 Task: Create New Customer with Customer Name: Heartbeat Nation, Billing Address Line1: 4735 Huntz Lane, Billing Address Line2:  Bolton, Billing Address Line3:  Massachusetts 01740, Cell Number: 248-559-8029_x000D_

Action: Mouse moved to (144, 24)
Screenshot: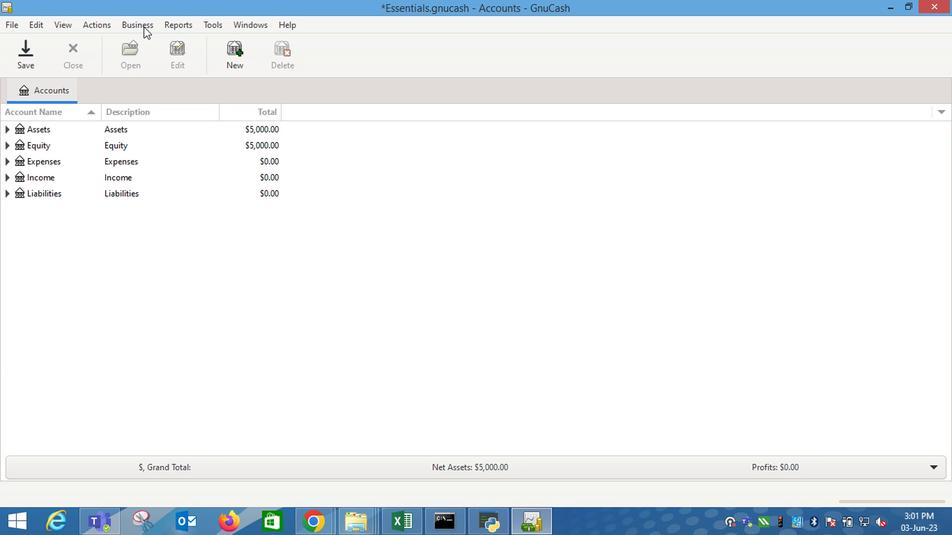 
Action: Mouse pressed left at (144, 24)
Screenshot: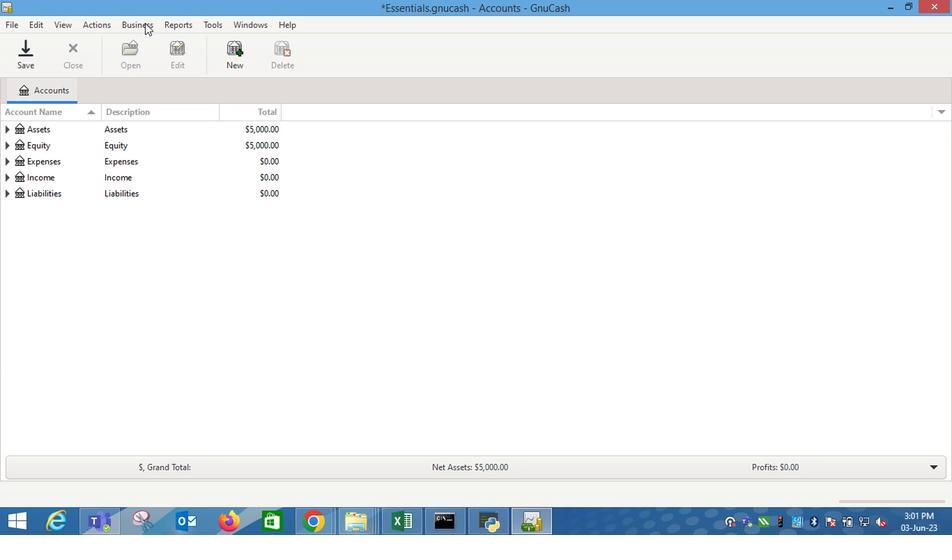 
Action: Mouse moved to (325, 63)
Screenshot: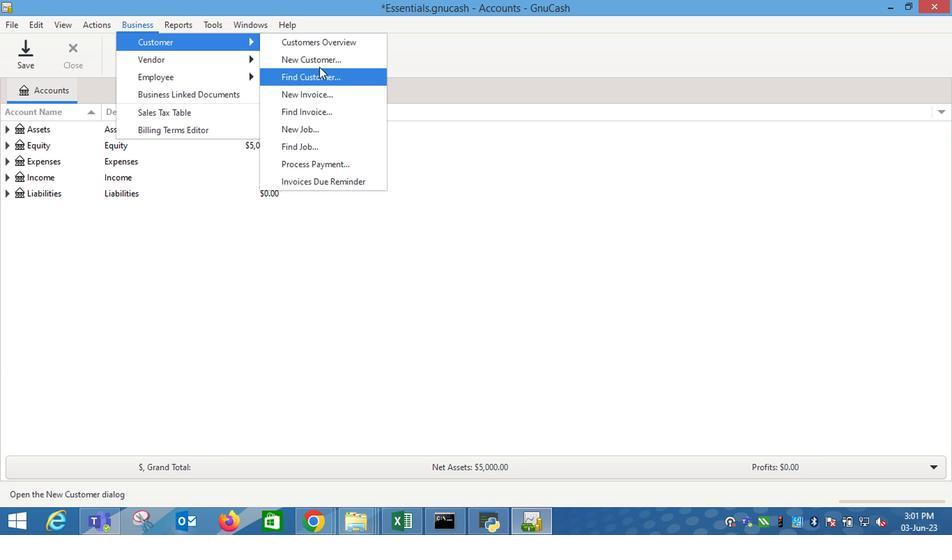 
Action: Mouse pressed left at (325, 63)
Screenshot: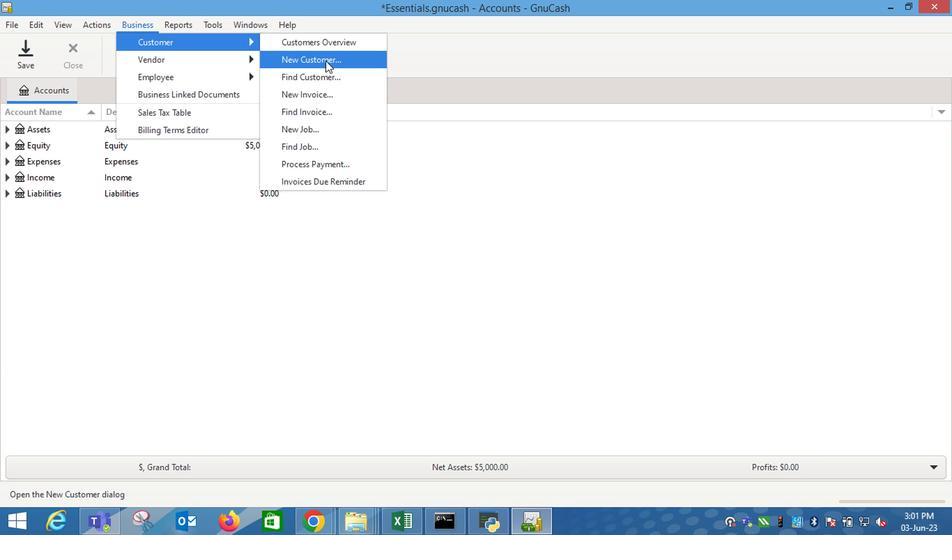 
Action: Mouse moved to (725, 217)
Screenshot: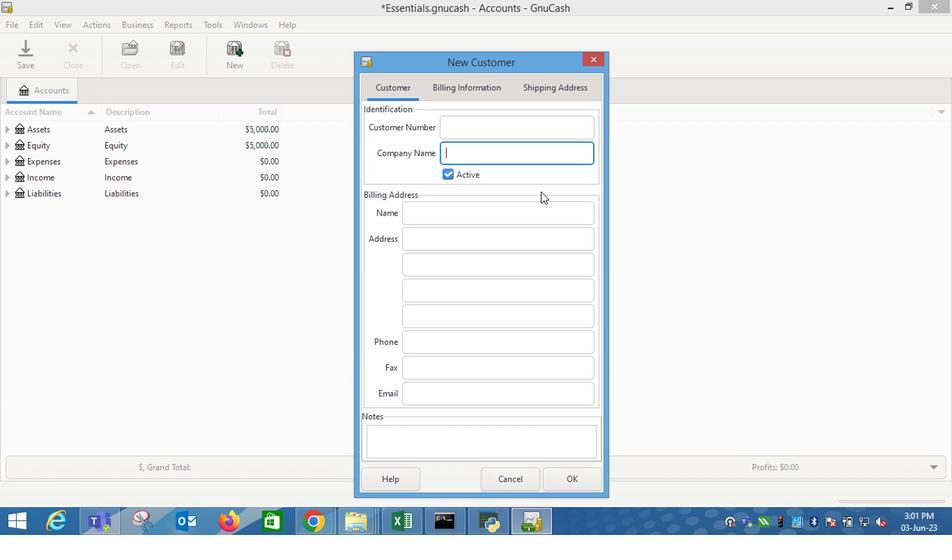 
Action: Key pressed <Key.shift_r>Heartbeat<Key.space><Key.shift_r>Nation<Key.tab><Key.tab><Key.tab>4735<Key.space><Key.shift_r>Huntz<Key.space><Key.shift_r>Lane<Key.tab><Key.shift_r>Bolton<Key.tab><Key.shift_r>Massachu
Screenshot: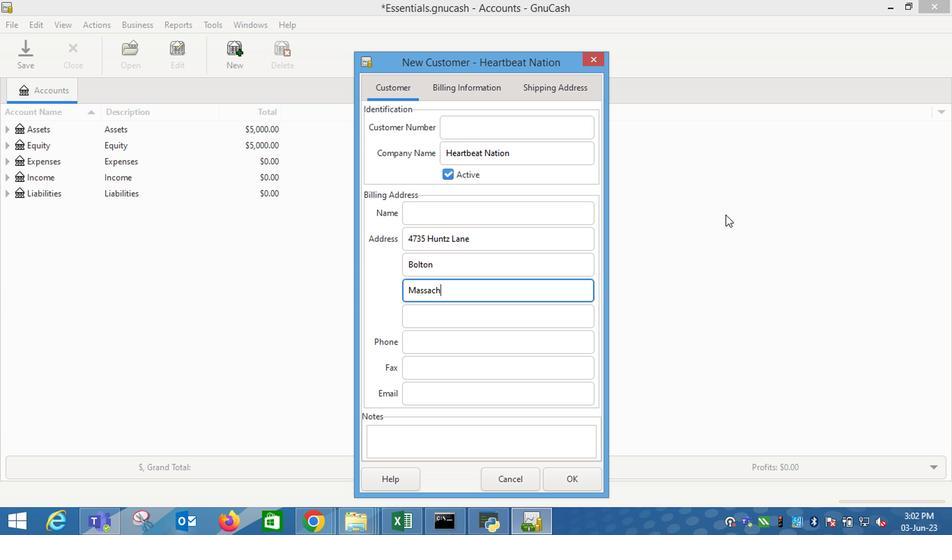 
Action: Mouse moved to (726, 219)
Screenshot: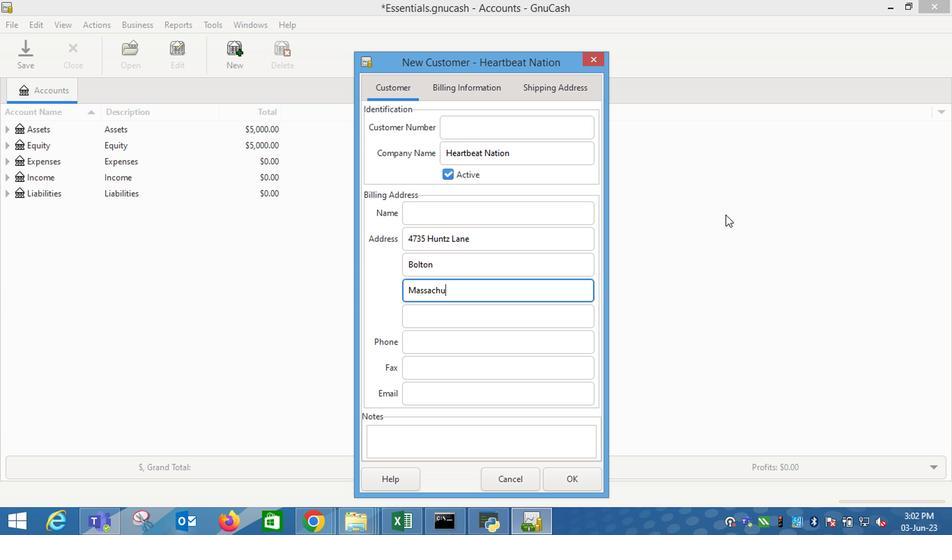 
Action: Key pressed setts<Key.space>01740<Key.tab><Key.tab>248-559-8029
Screenshot: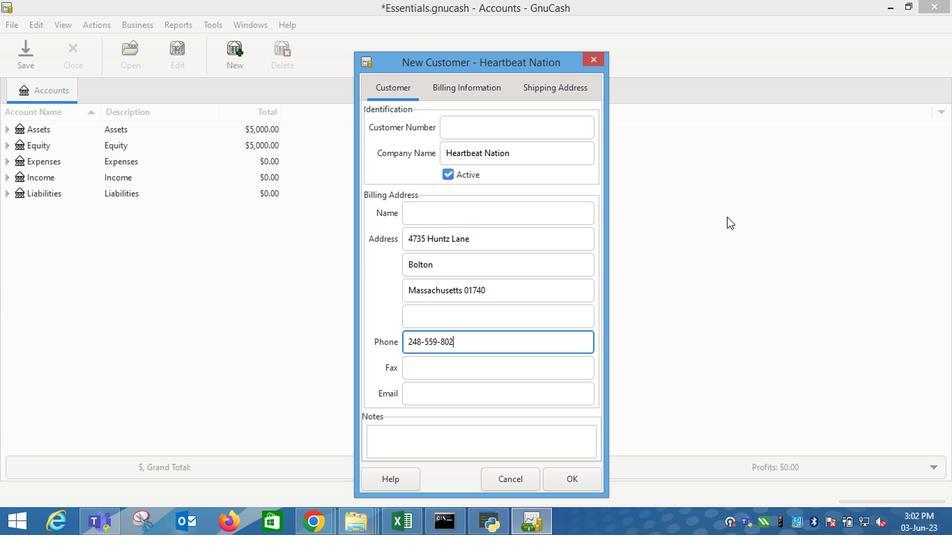 
Action: Mouse moved to (472, 89)
Screenshot: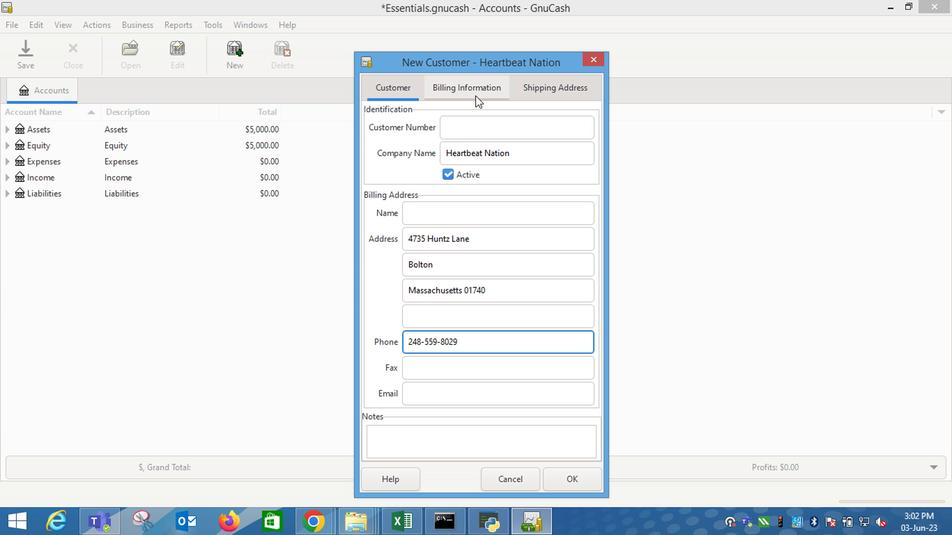 
Action: Mouse pressed left at (472, 89)
Screenshot: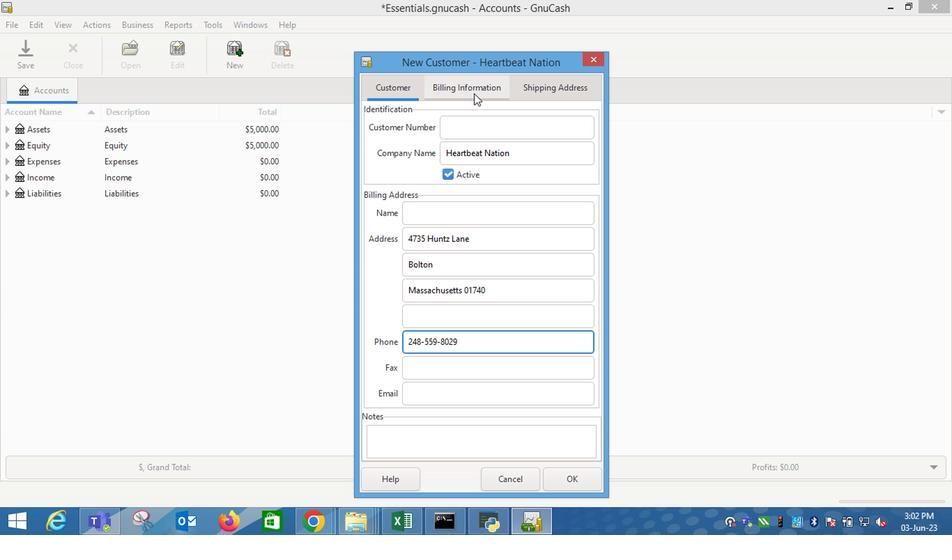 
Action: Mouse moved to (580, 480)
Screenshot: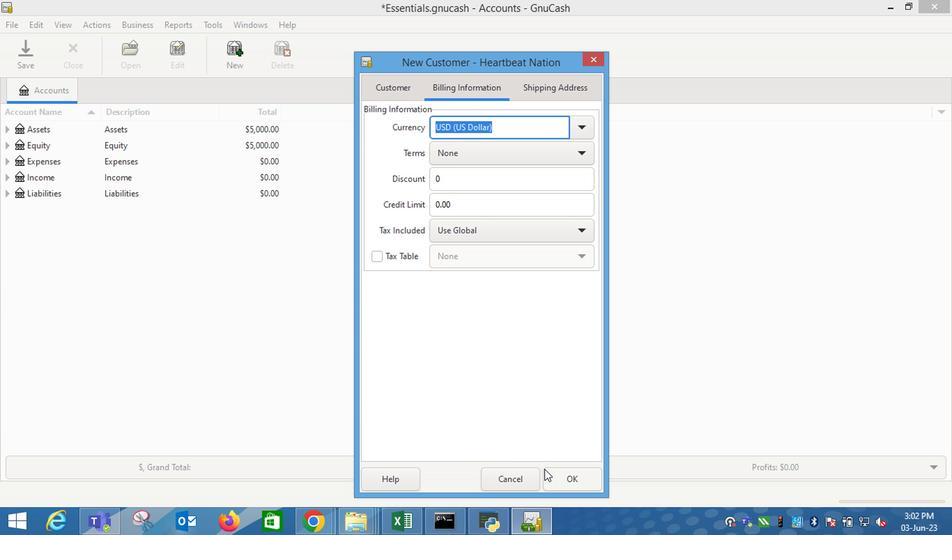 
Action: Mouse pressed left at (580, 480)
Screenshot: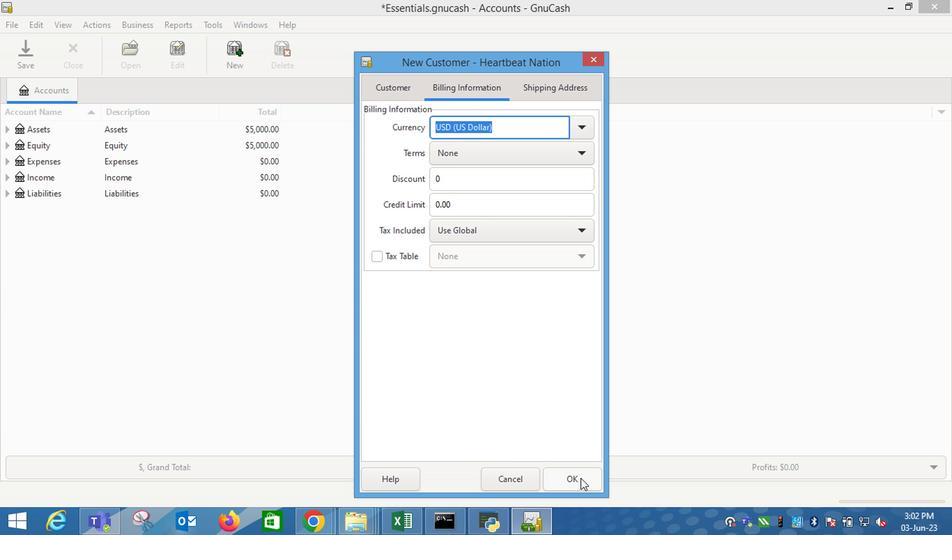 
Action: Mouse moved to (507, 434)
Screenshot: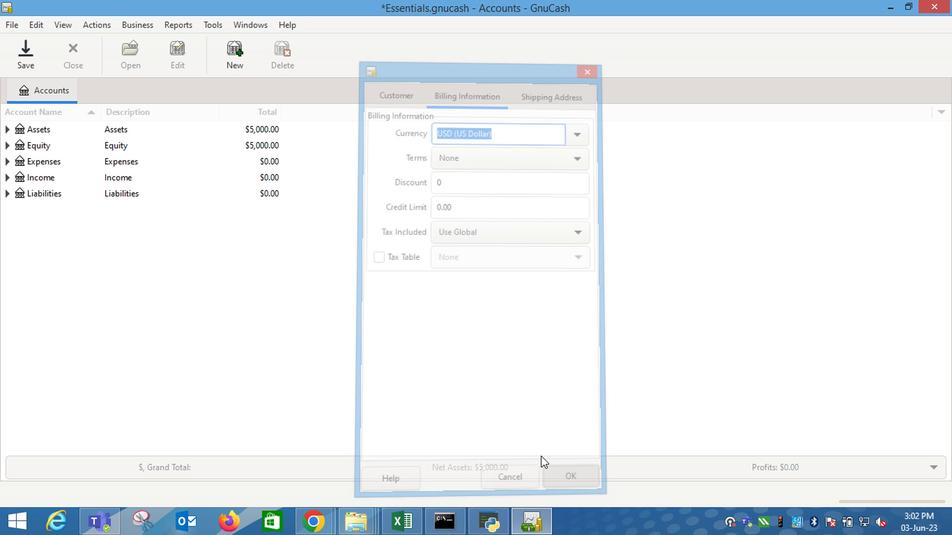 
